 Task: Select human rights as the cause.
Action: Mouse moved to (696, 69)
Screenshot: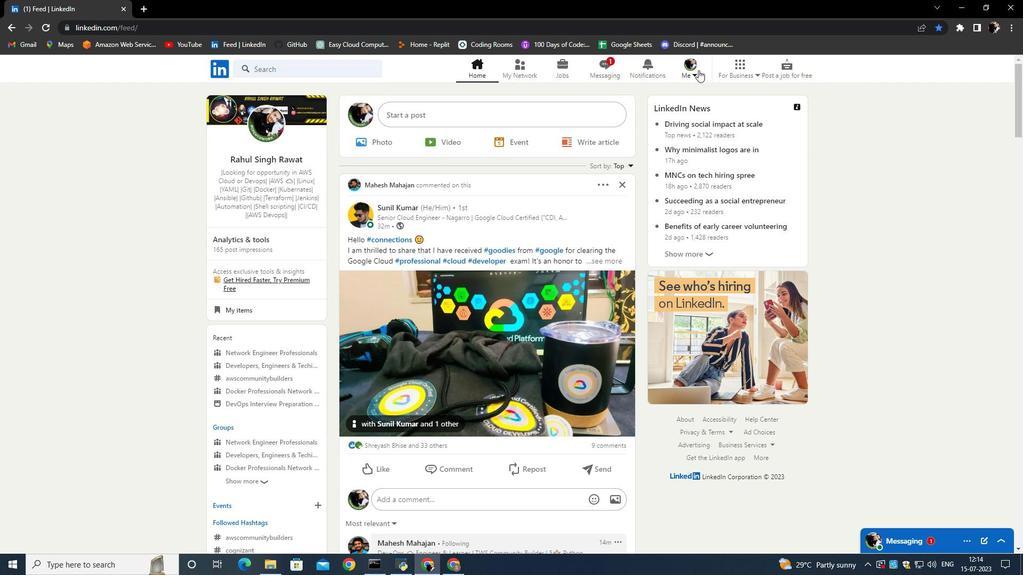 
Action: Mouse pressed left at (696, 69)
Screenshot: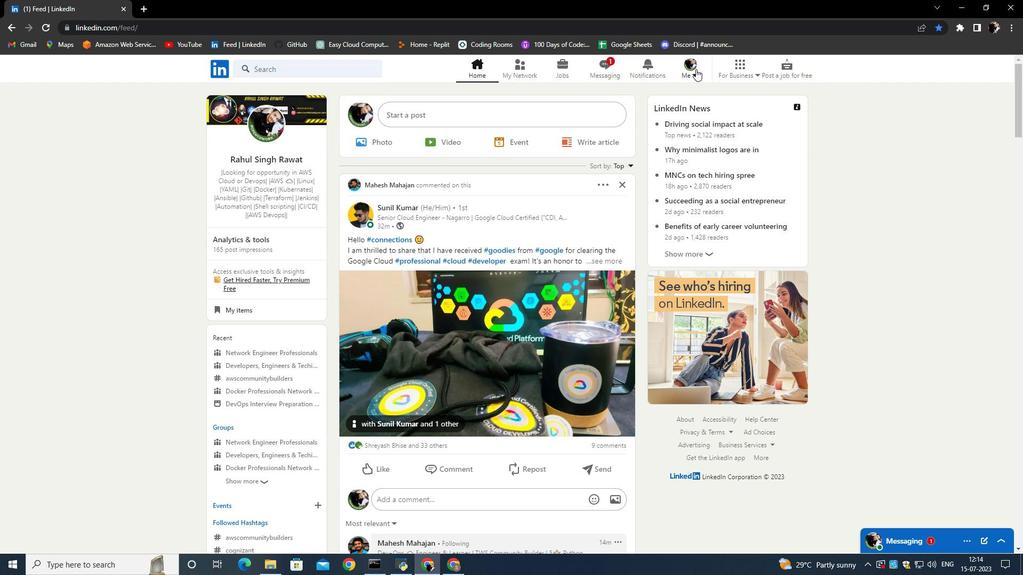 
Action: Mouse moved to (588, 118)
Screenshot: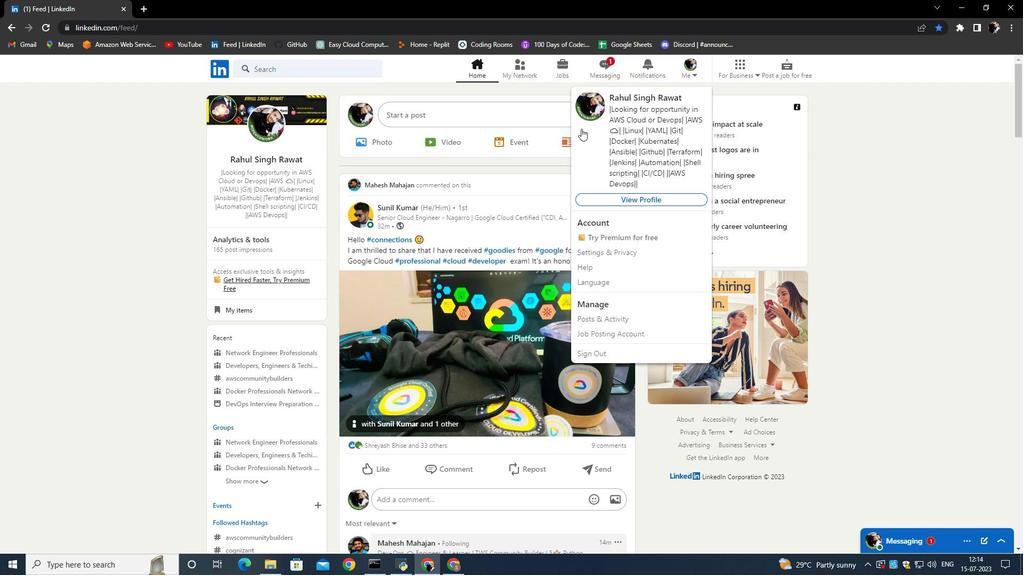 
Action: Mouse pressed left at (588, 118)
Screenshot: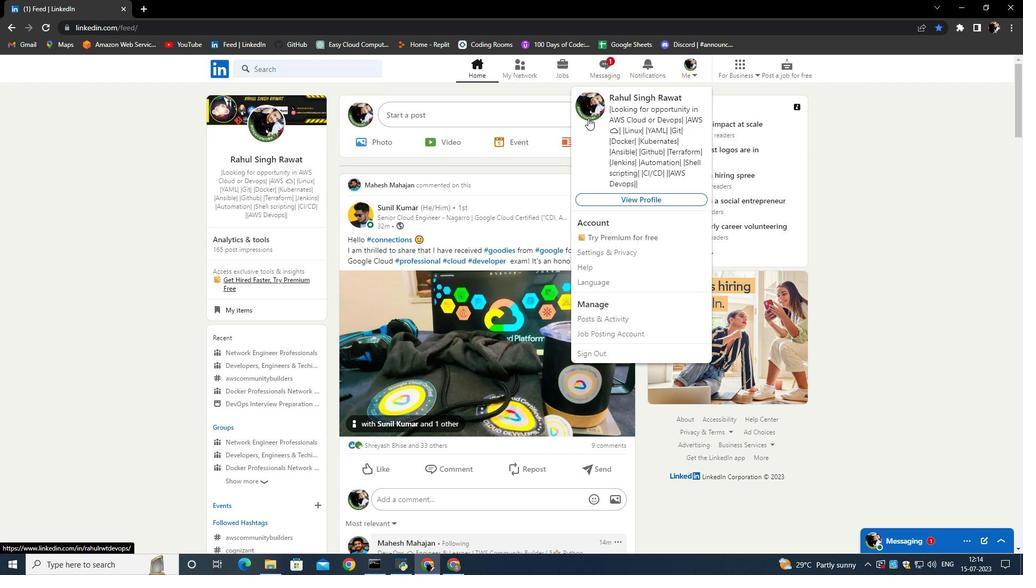 
Action: Mouse moved to (316, 401)
Screenshot: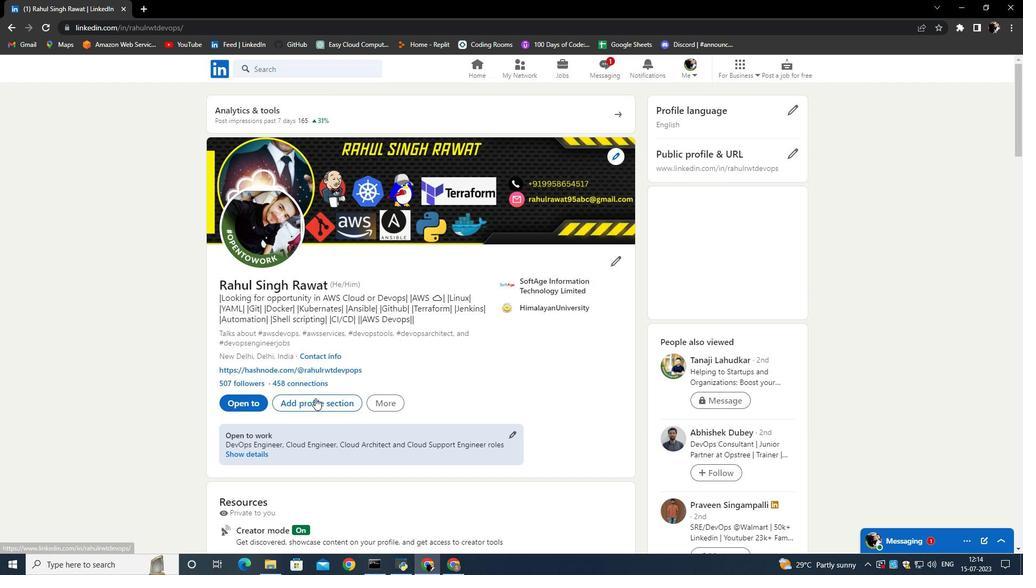 
Action: Mouse pressed left at (316, 401)
Screenshot: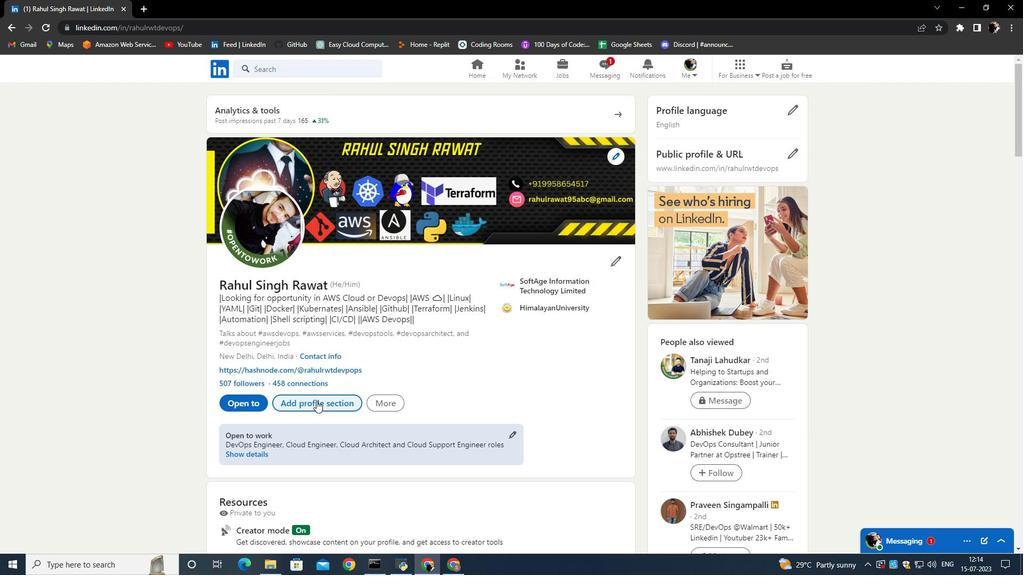 
Action: Mouse moved to (420, 294)
Screenshot: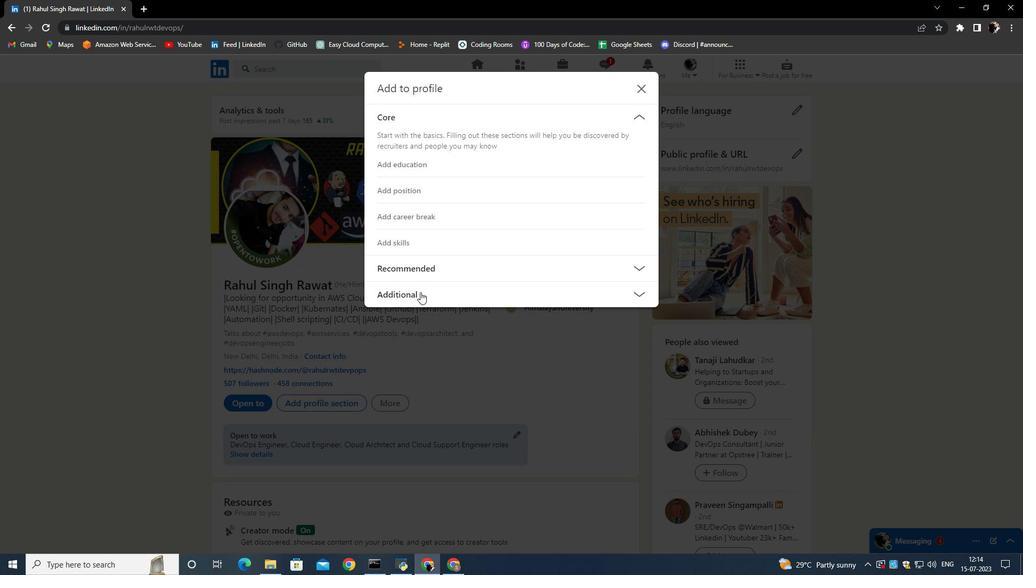 
Action: Mouse pressed left at (420, 294)
Screenshot: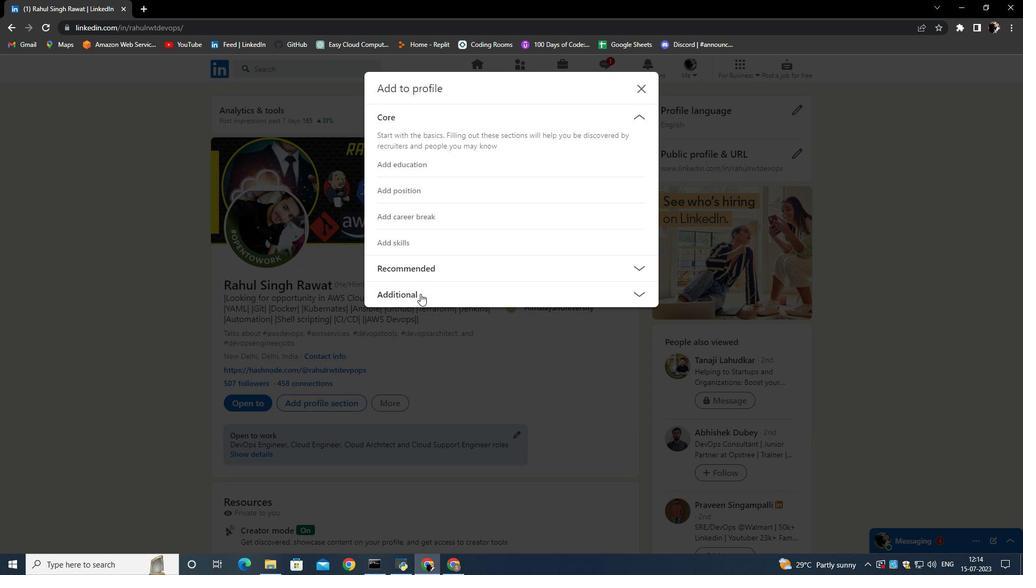 
Action: Mouse moved to (418, 219)
Screenshot: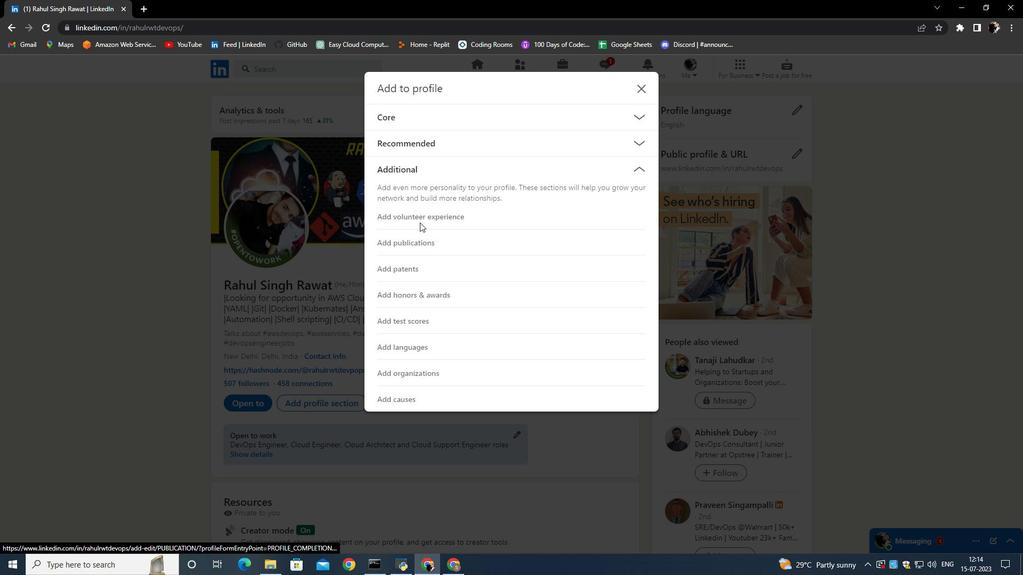 
Action: Mouse pressed left at (418, 219)
Screenshot: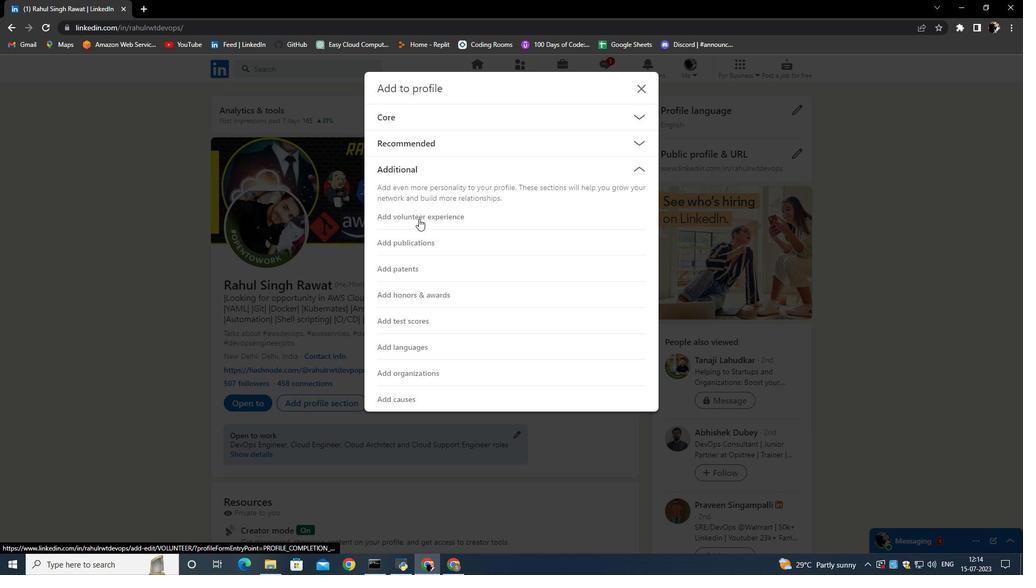 
Action: Mouse moved to (407, 235)
Screenshot: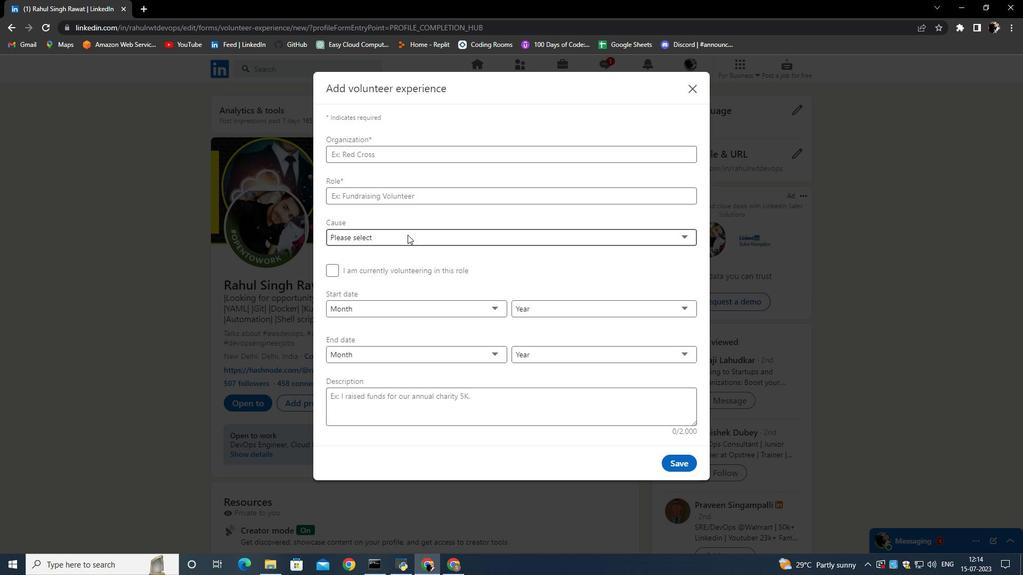 
Action: Mouse pressed left at (407, 235)
Screenshot: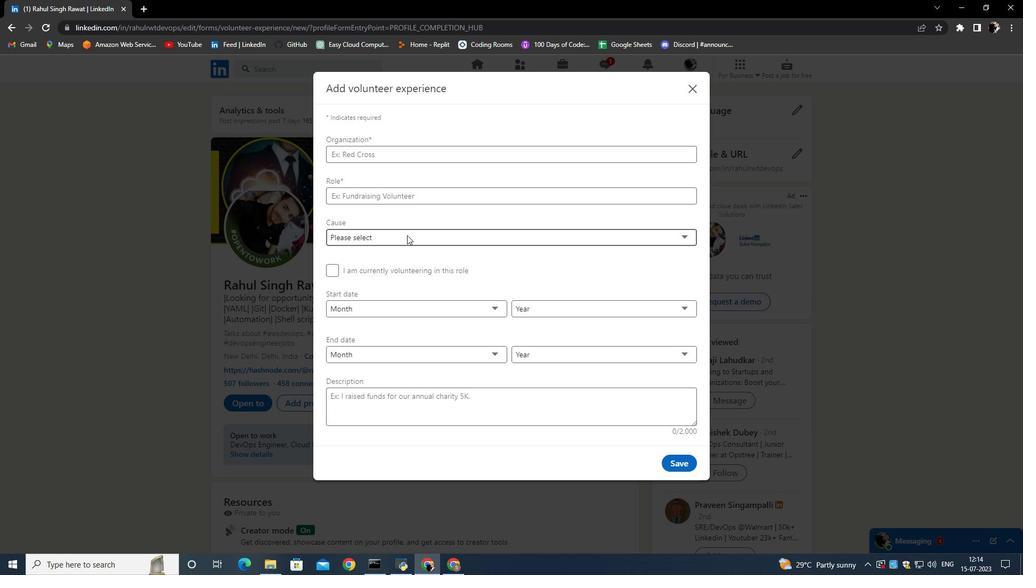 
Action: Mouse moved to (376, 345)
Screenshot: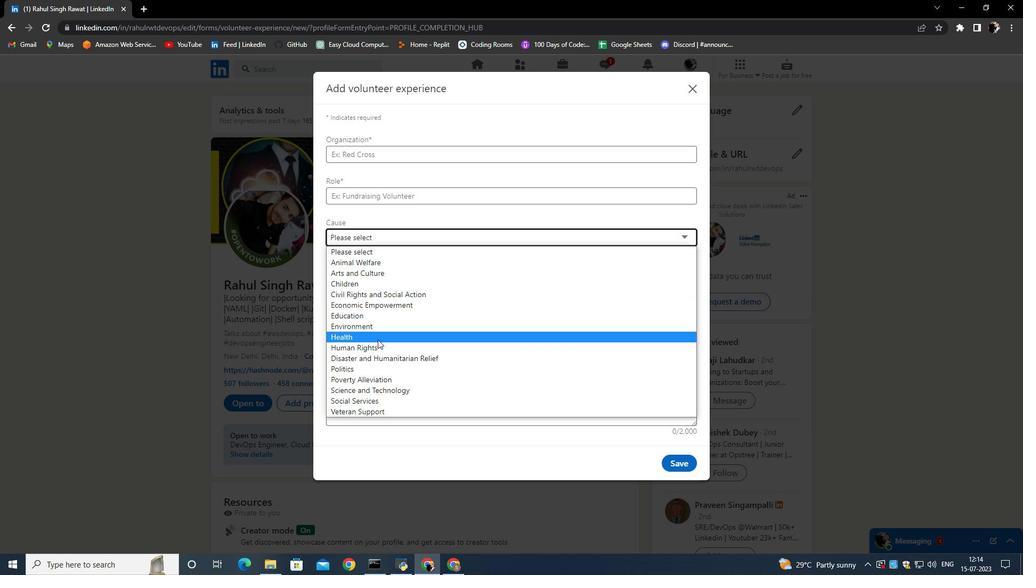 
Action: Mouse pressed left at (376, 345)
Screenshot: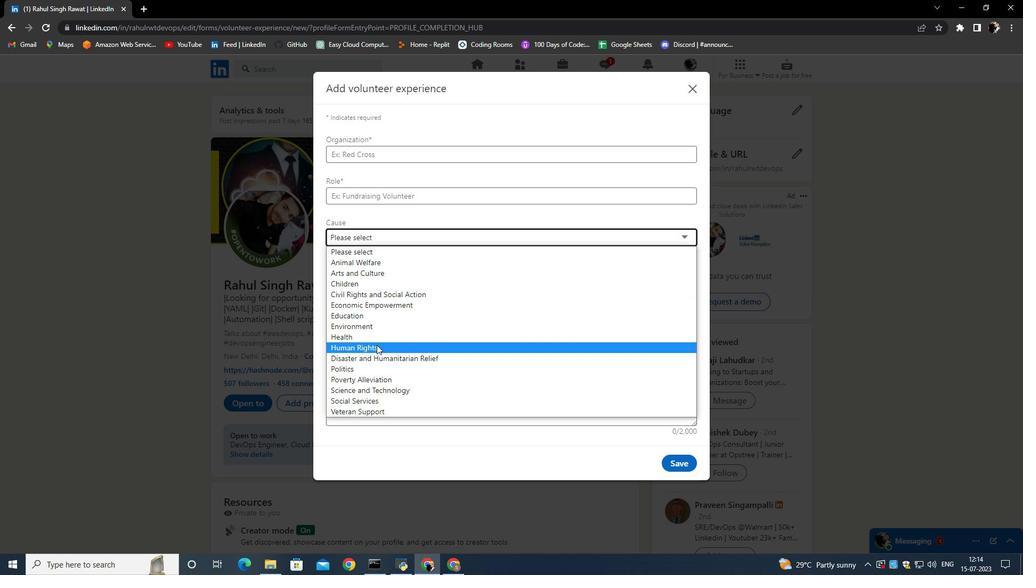 
